 Task: Employee Development Check-In: Conduct one-on-one development check-ins with team members to discuss career goals, skill enhancement opportunities, and progress tracking. Location: Your Office. Time: 9:30 AM - 11:00 AM.
Action: Mouse moved to (364, 215)
Screenshot: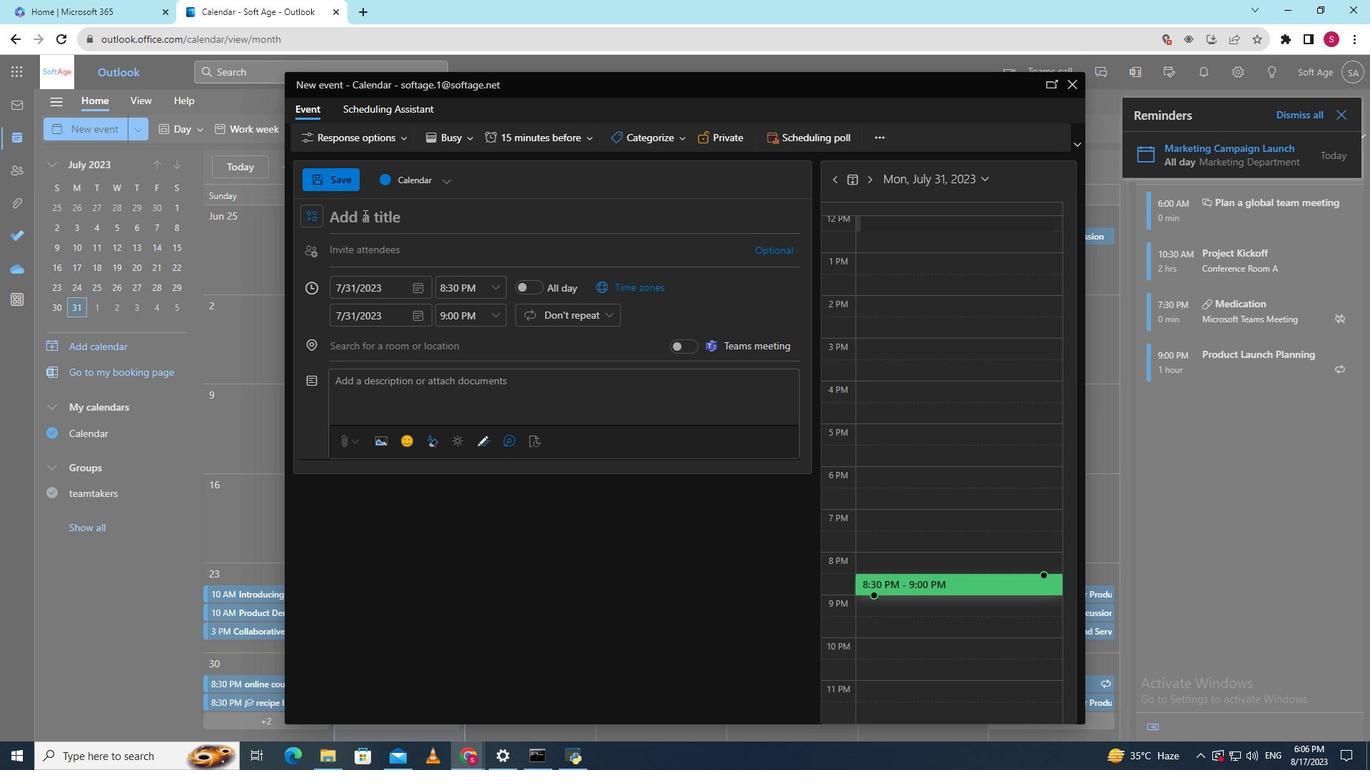 
Action: Key pressed <Key.shift><Key.shift><Key.shift><Key.shift>Employee<Key.space><Key.shift>Development<Key.space><Key.shift>Check-<Key.shift>In
Screenshot: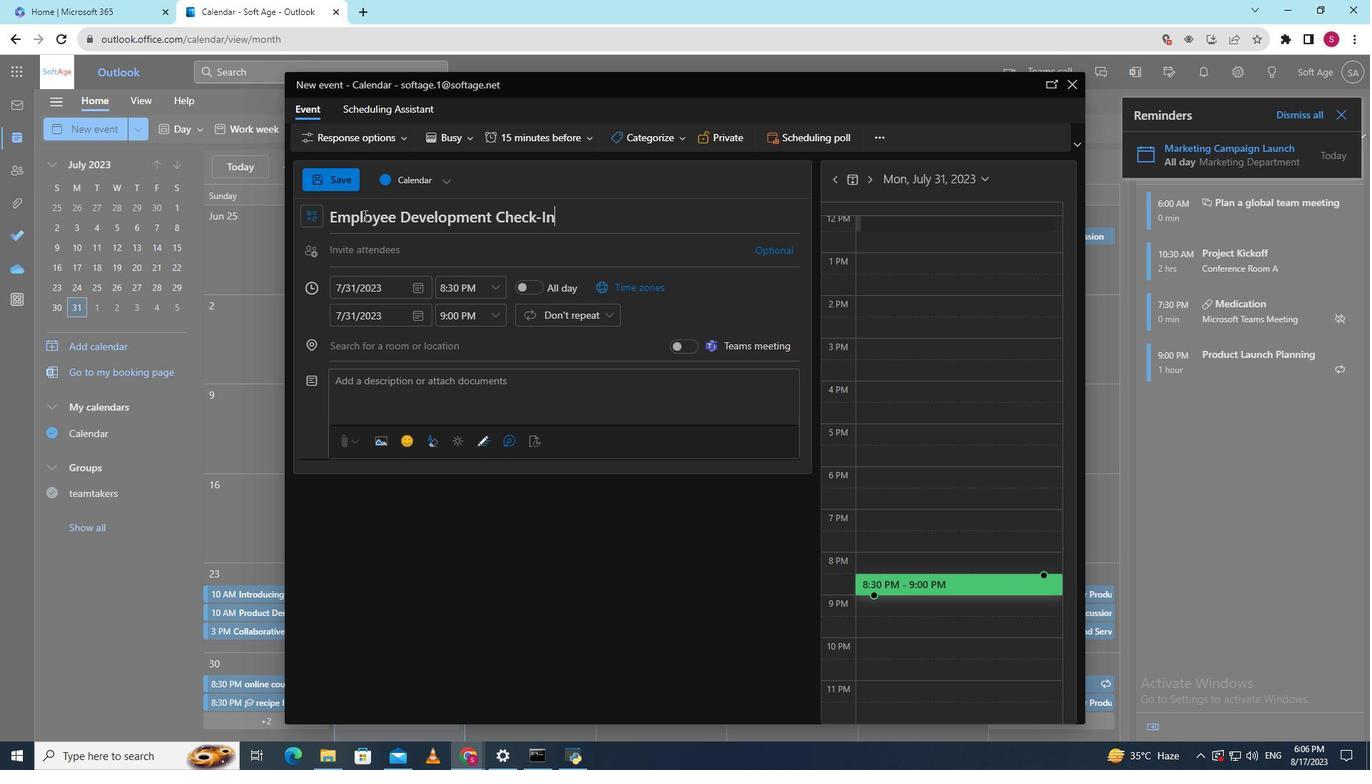 
Action: Mouse moved to (392, 393)
Screenshot: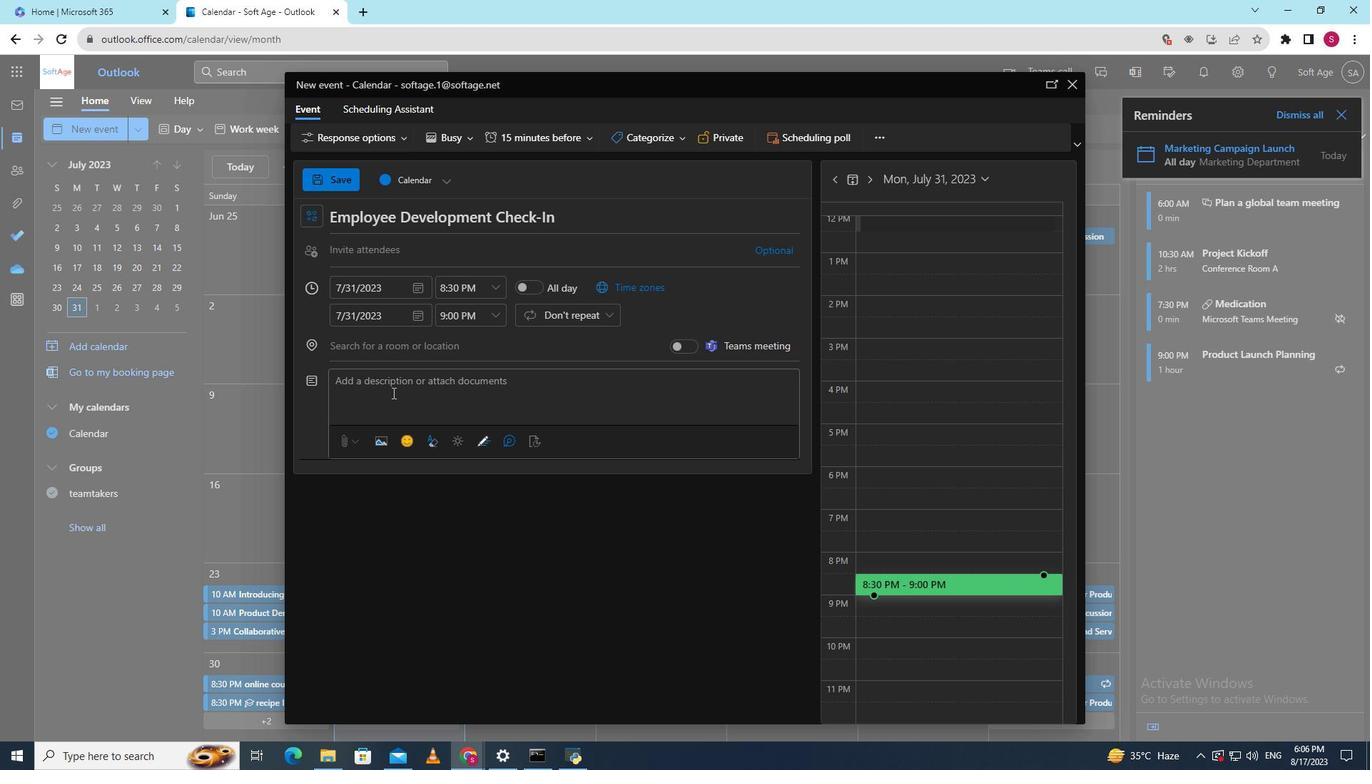 
Action: Mouse pressed left at (392, 393)
Screenshot: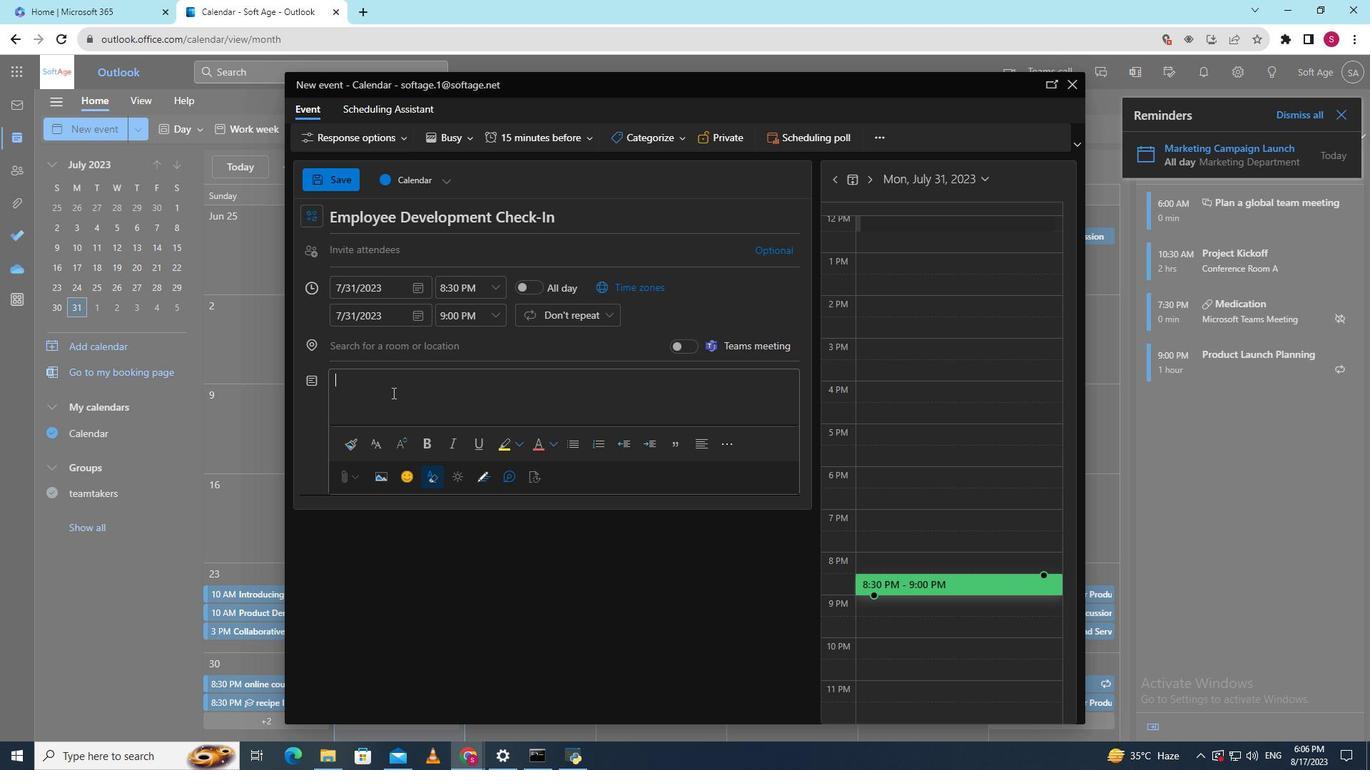 
Action: Key pressed <Key.shift><Key.shift><Key.shift><Key.shift><Key.shift><Key.shift><Key.shift><Key.shift><Key.shift>Conduct<Key.space>one-on-one<Key.space>development<Key.space>check-ins<Key.space>with<Key.space>team<Key.space>members<Key.space>to<Key.space>discuss<Key.space>career<Key.space>goals,<Key.space>skill<Key.space>enhancement<Key.space>opportunities,<Key.space>and<Key.space>progress<Key.space>tracking.
Screenshot: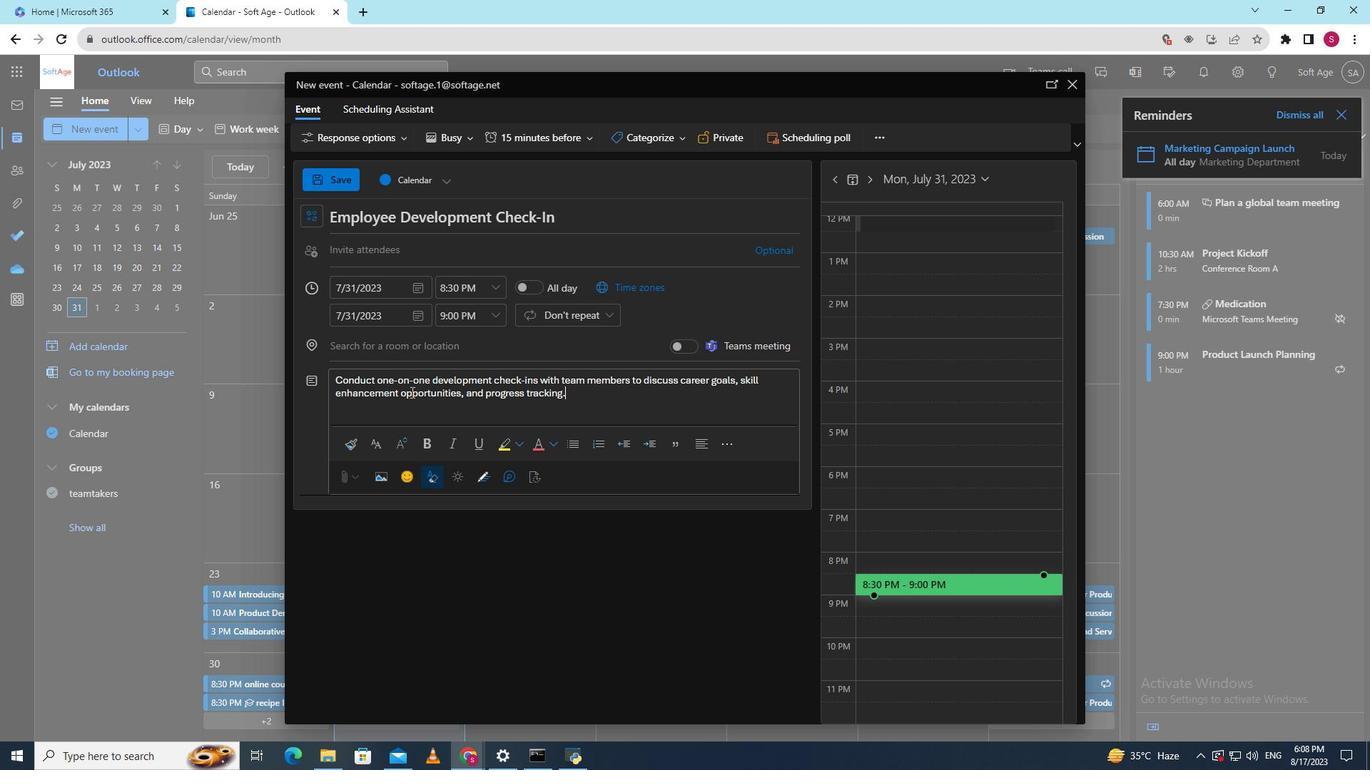 
Action: Mouse moved to (411, 347)
Screenshot: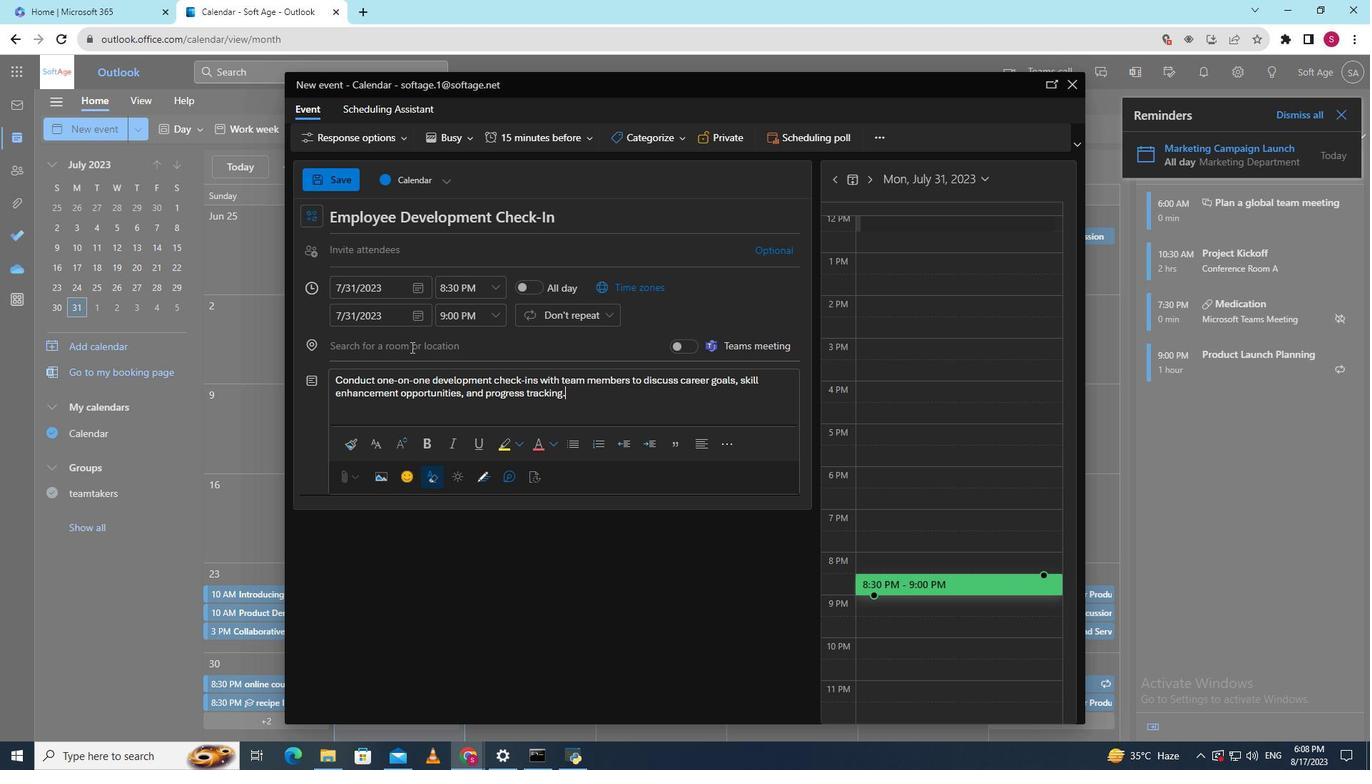 
Action: Mouse pressed left at (411, 347)
Screenshot: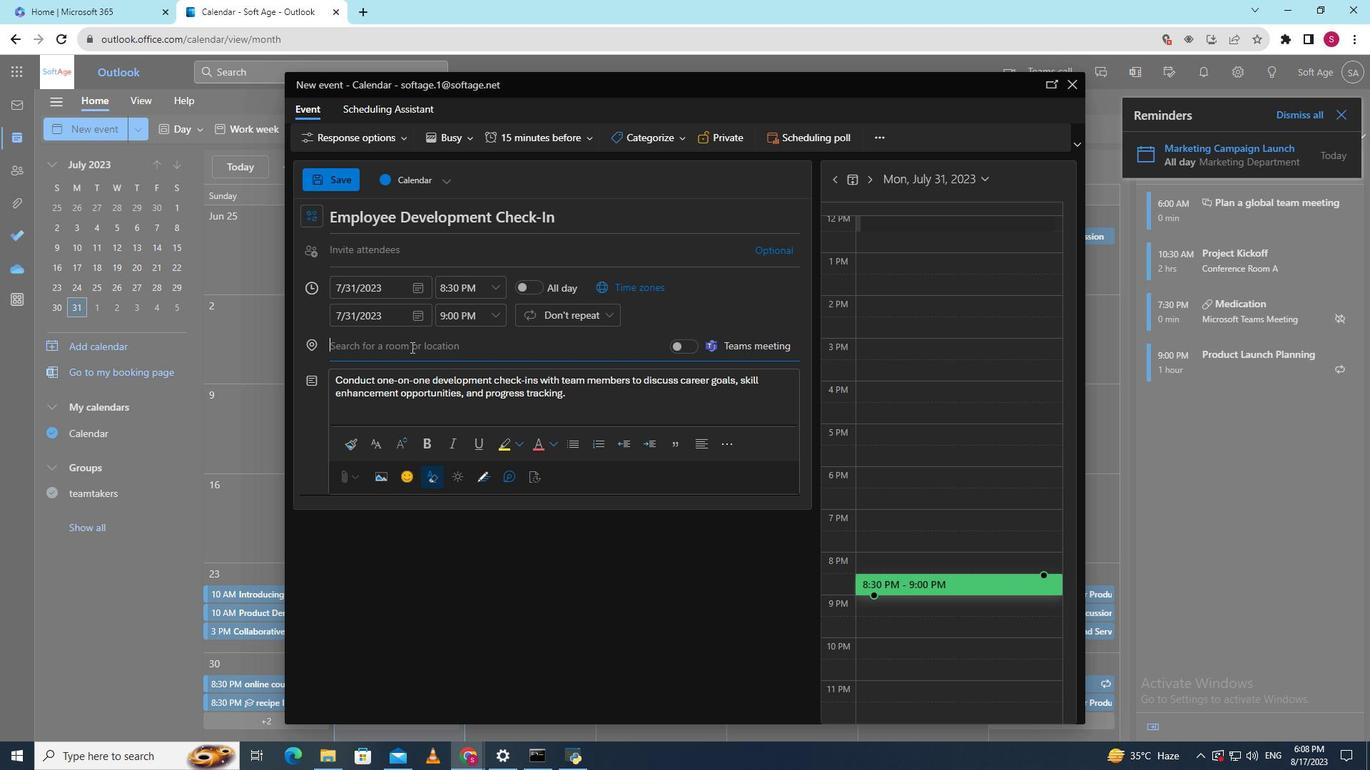 
Action: Key pressed <Key.shift><Key.shift>Your<Key.space><Key.shift>Office<Key.enter>
Screenshot: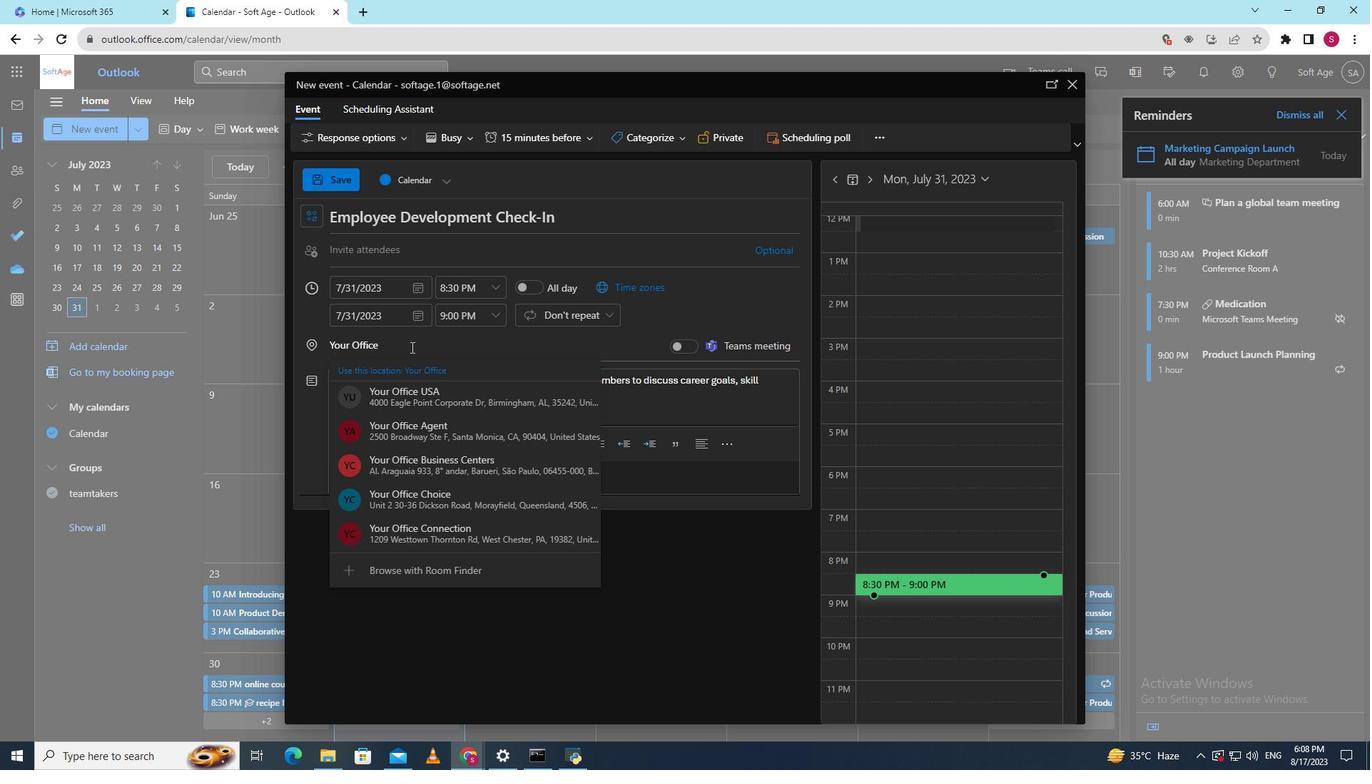 
Action: Mouse moved to (631, 406)
Screenshot: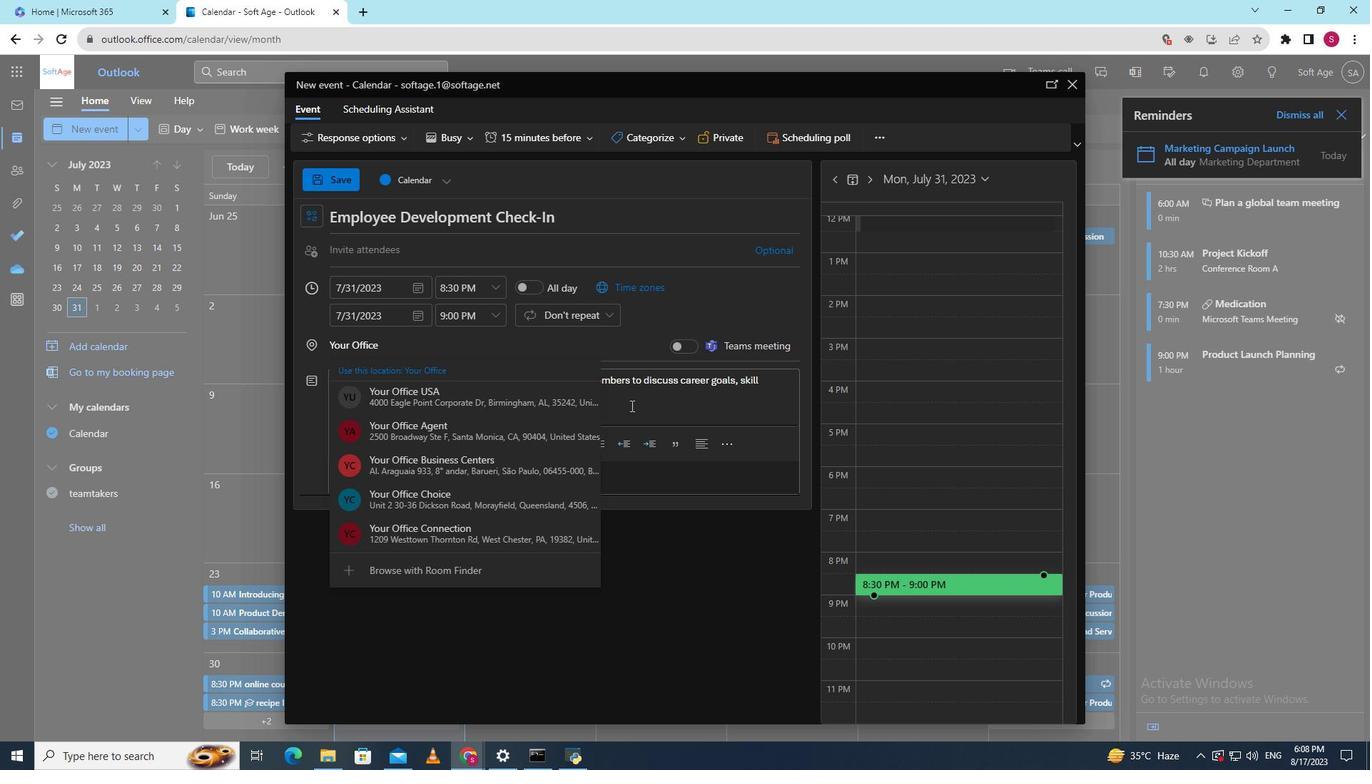 
Action: Mouse pressed left at (631, 406)
Screenshot: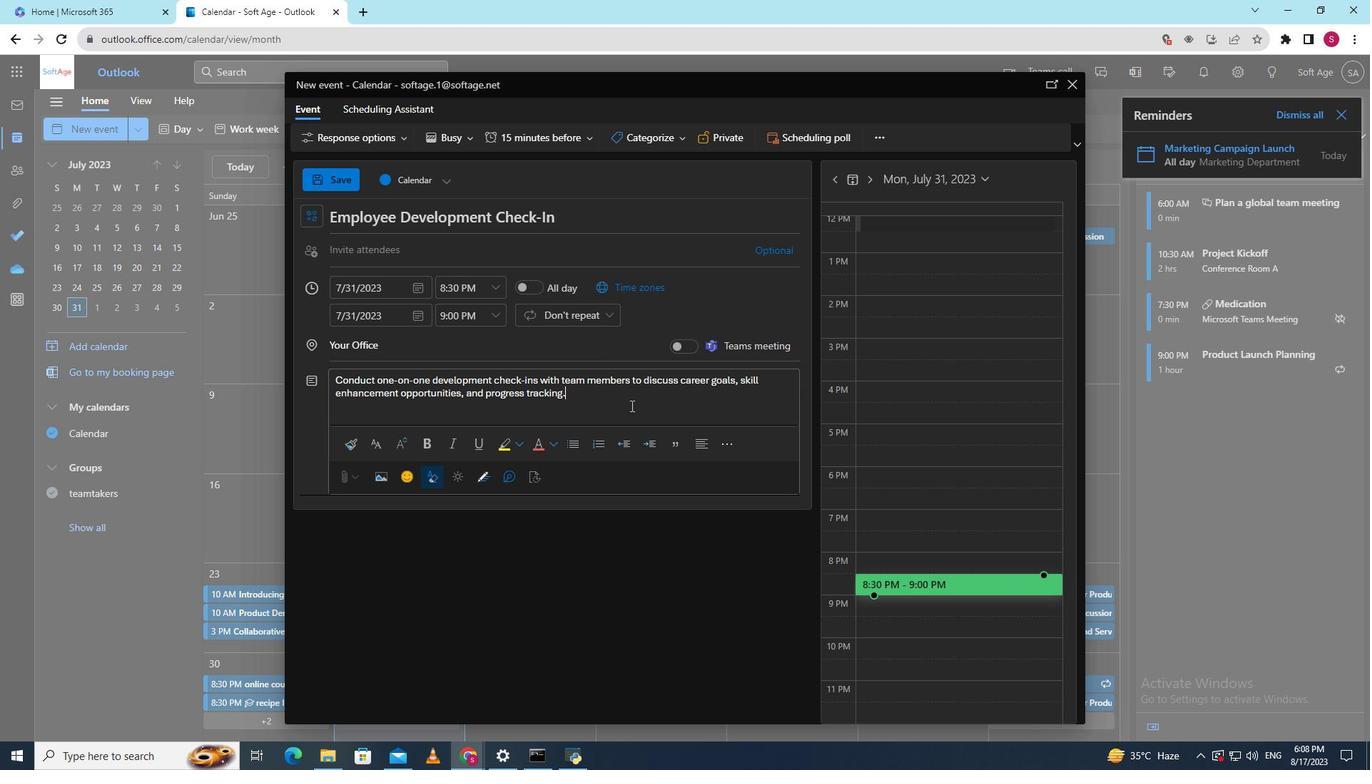 
Action: Mouse moved to (493, 289)
Screenshot: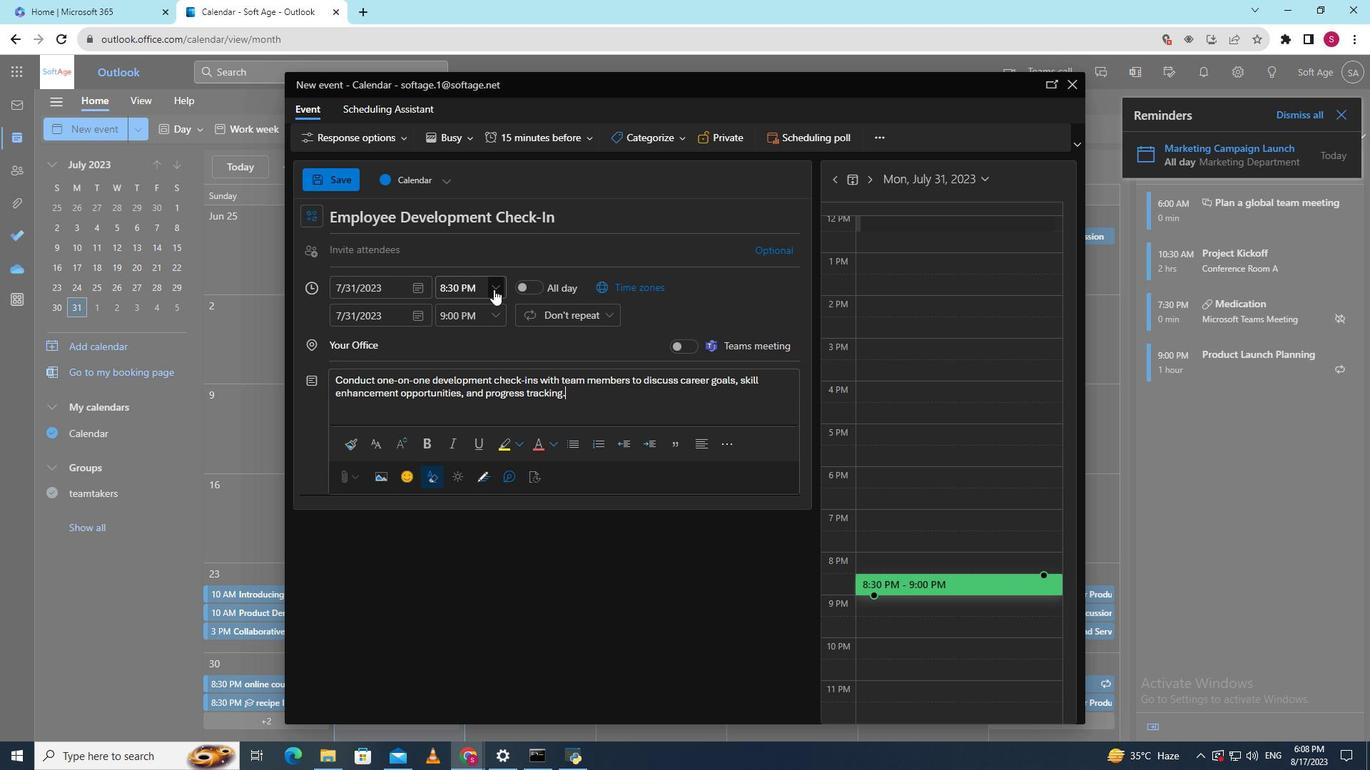 
Action: Mouse pressed left at (493, 289)
Screenshot: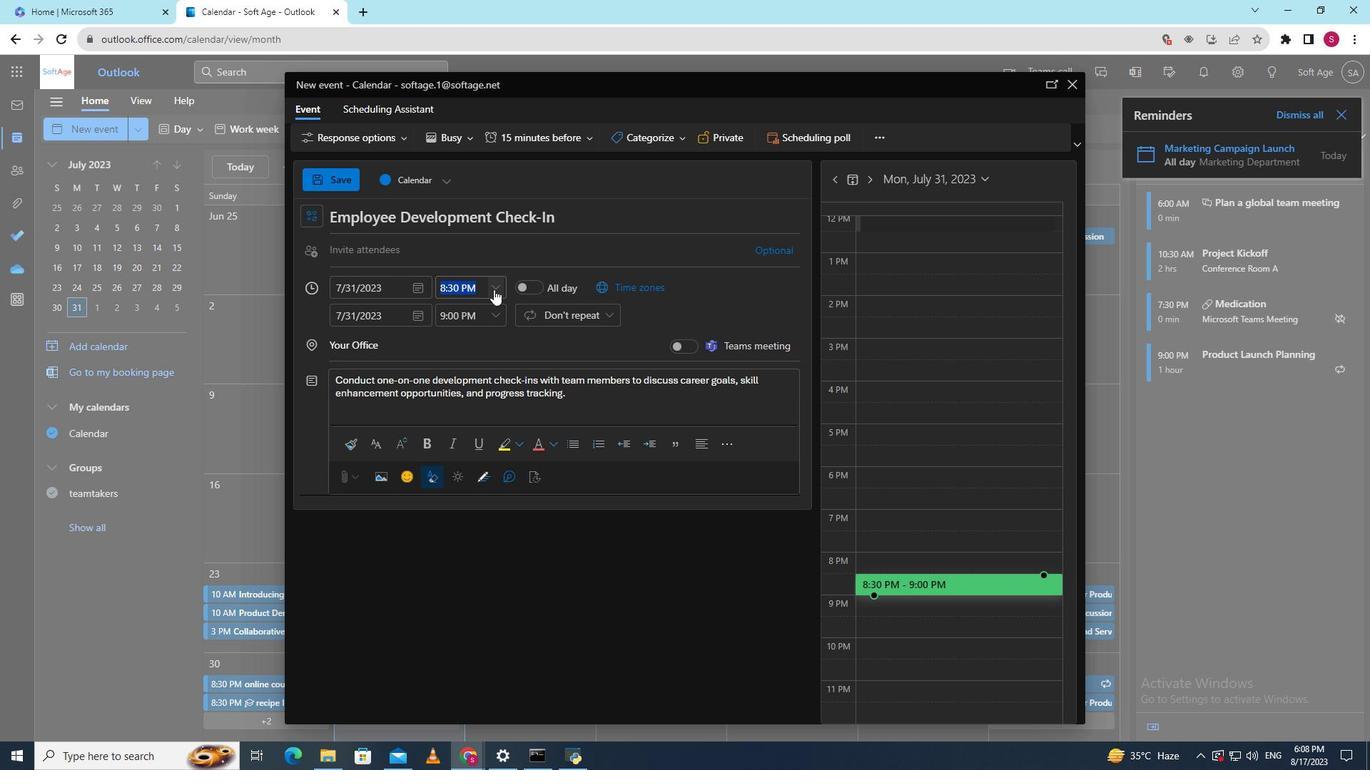 
Action: Mouse moved to (491, 329)
Screenshot: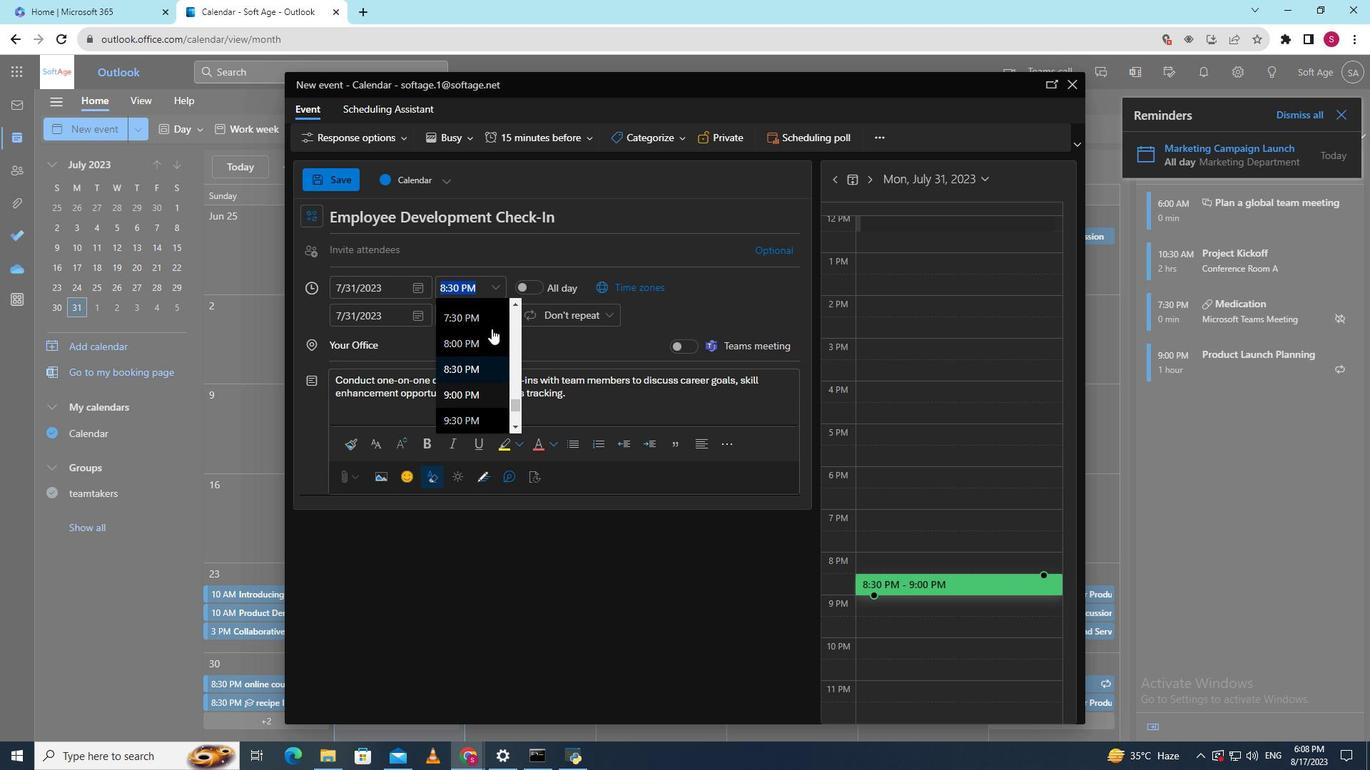 
Action: Mouse scrolled (491, 329) with delta (0, 0)
Screenshot: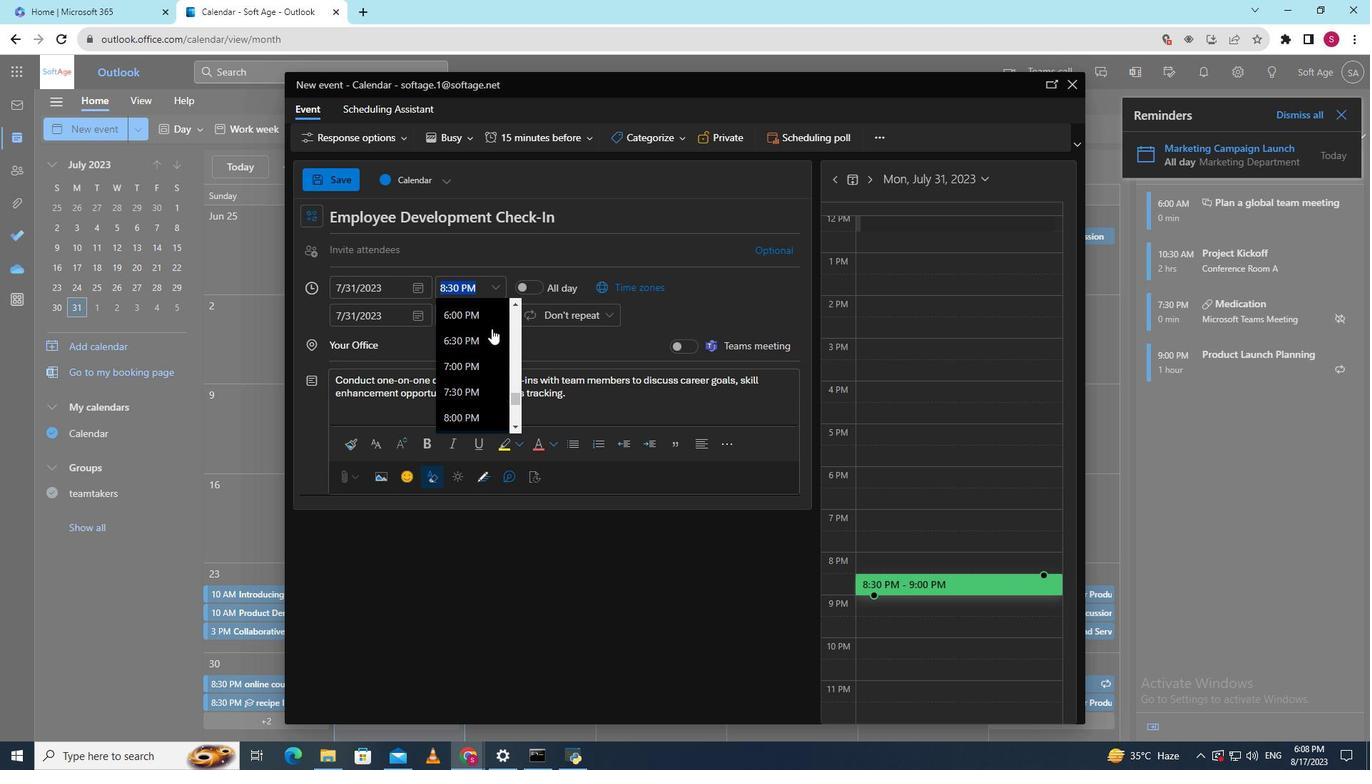 
Action: Mouse scrolled (491, 329) with delta (0, 0)
Screenshot: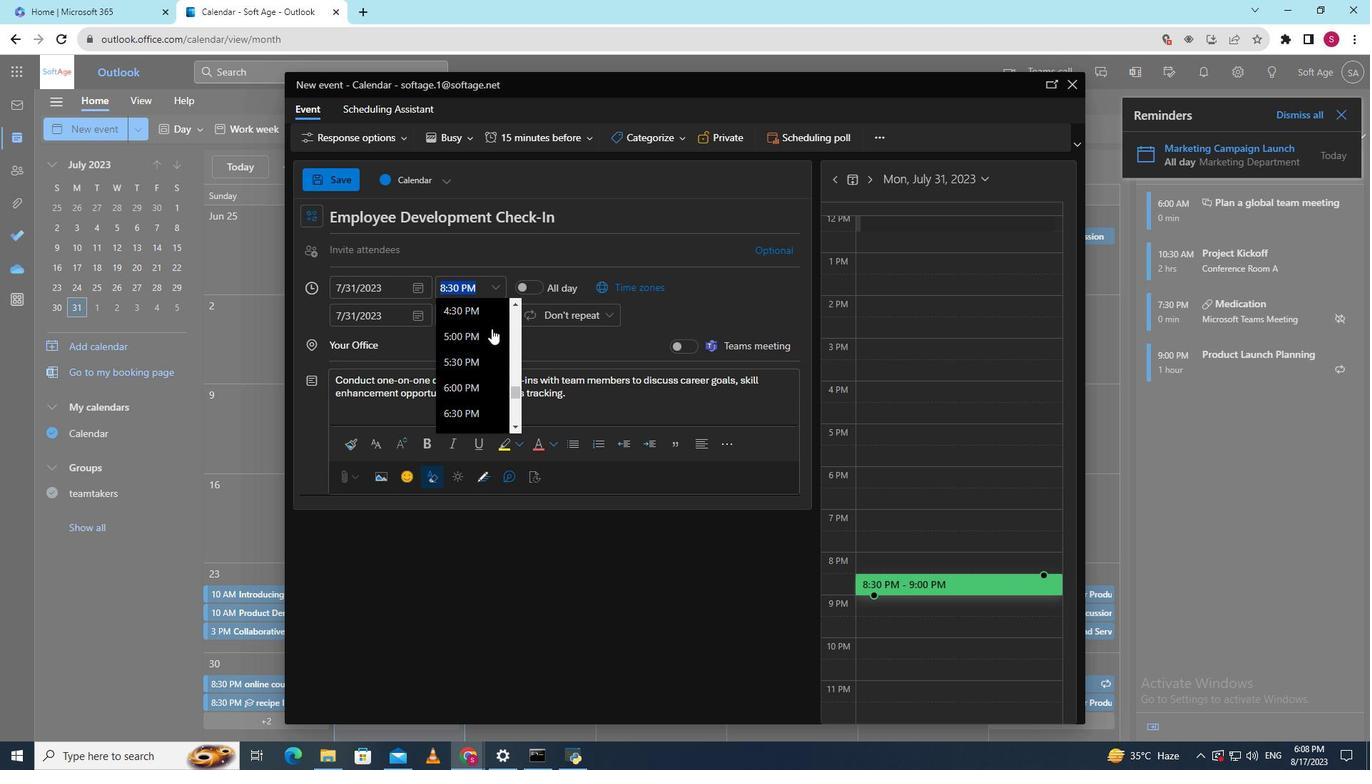 
Action: Mouse scrolled (491, 329) with delta (0, 0)
Screenshot: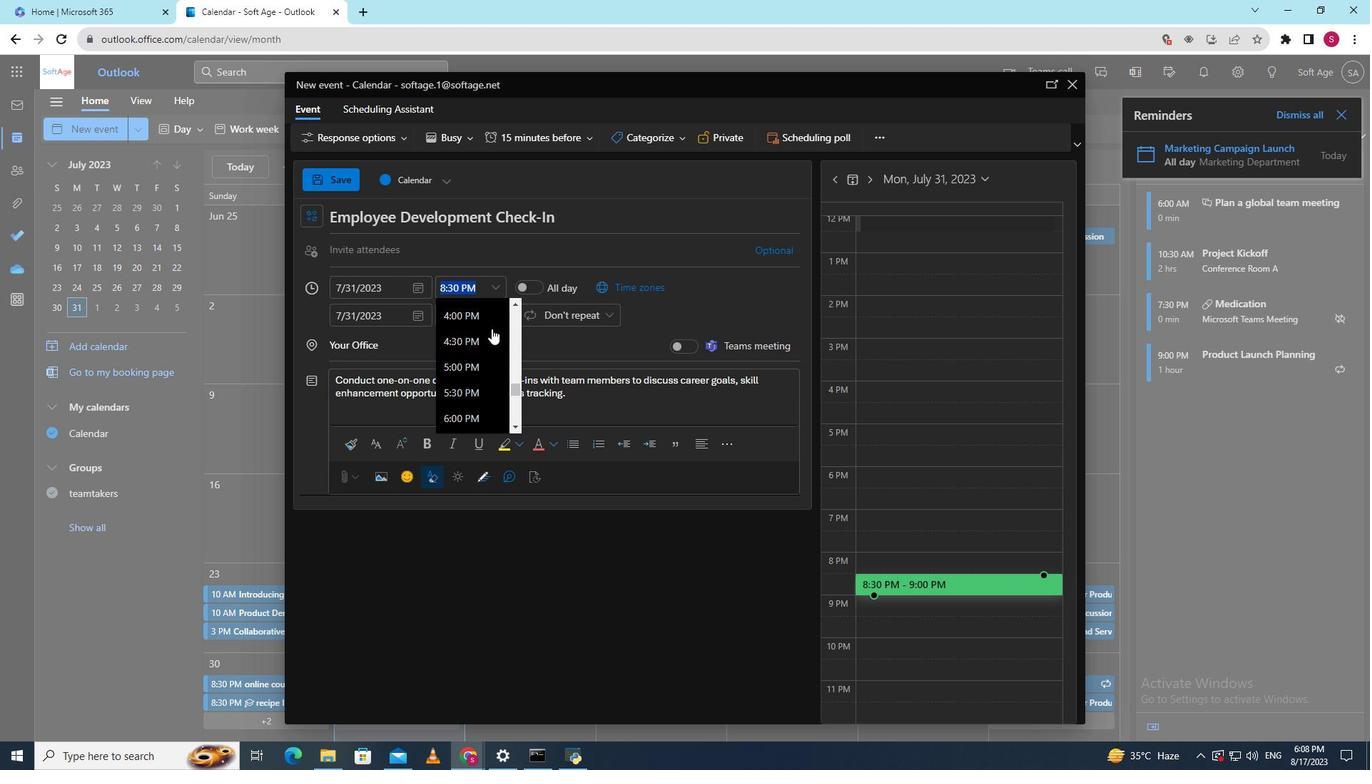 
Action: Mouse scrolled (491, 329) with delta (0, 0)
Screenshot: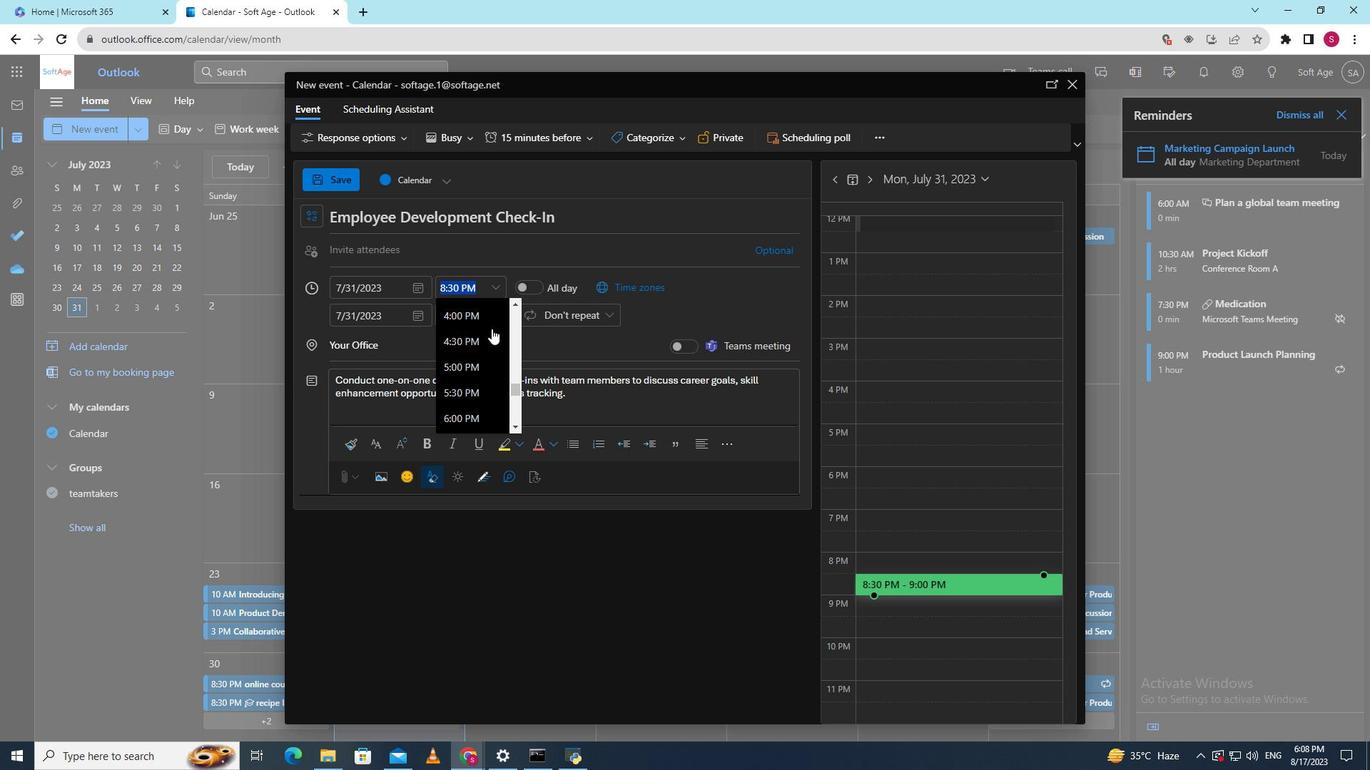 
Action: Mouse scrolled (491, 329) with delta (0, 0)
Screenshot: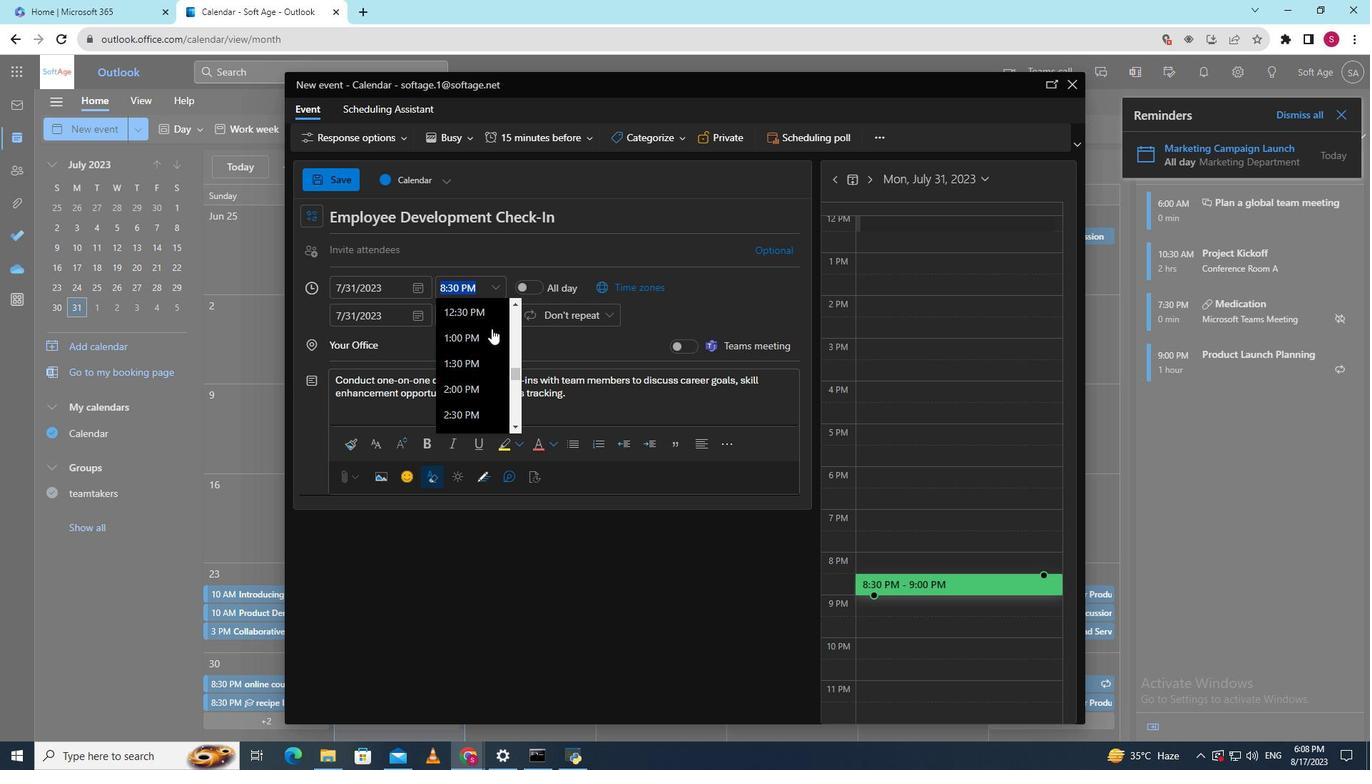 
Action: Mouse scrolled (491, 329) with delta (0, 0)
Screenshot: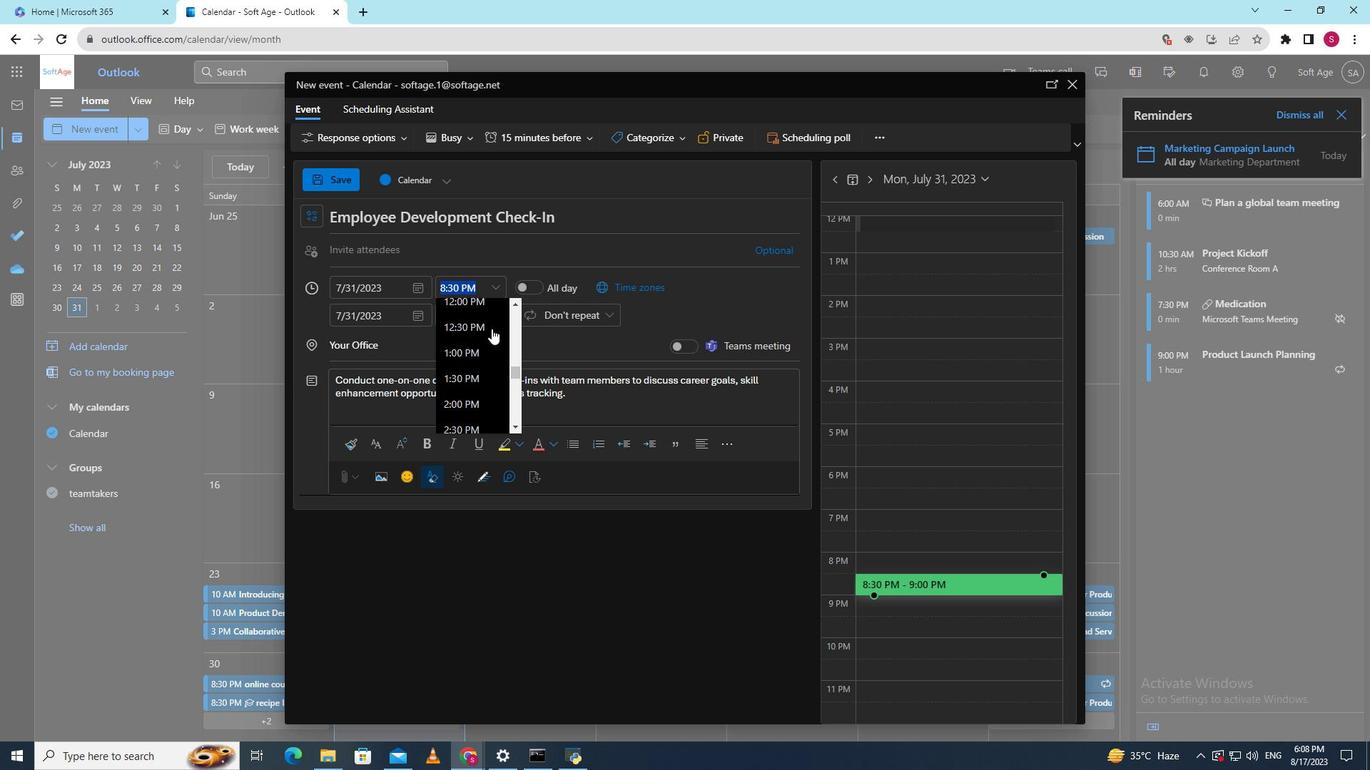 
Action: Mouse scrolled (491, 329) with delta (0, 0)
Screenshot: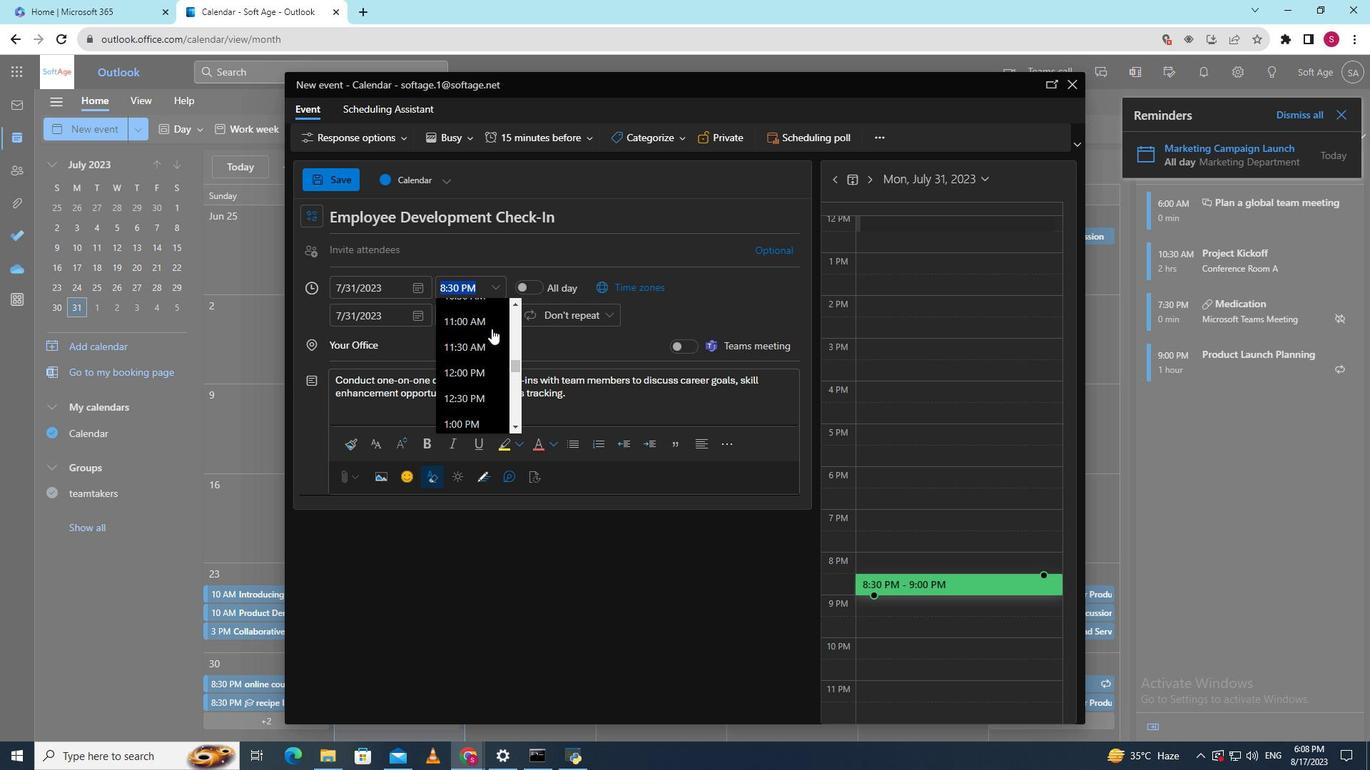 
Action: Mouse scrolled (491, 329) with delta (0, 0)
Screenshot: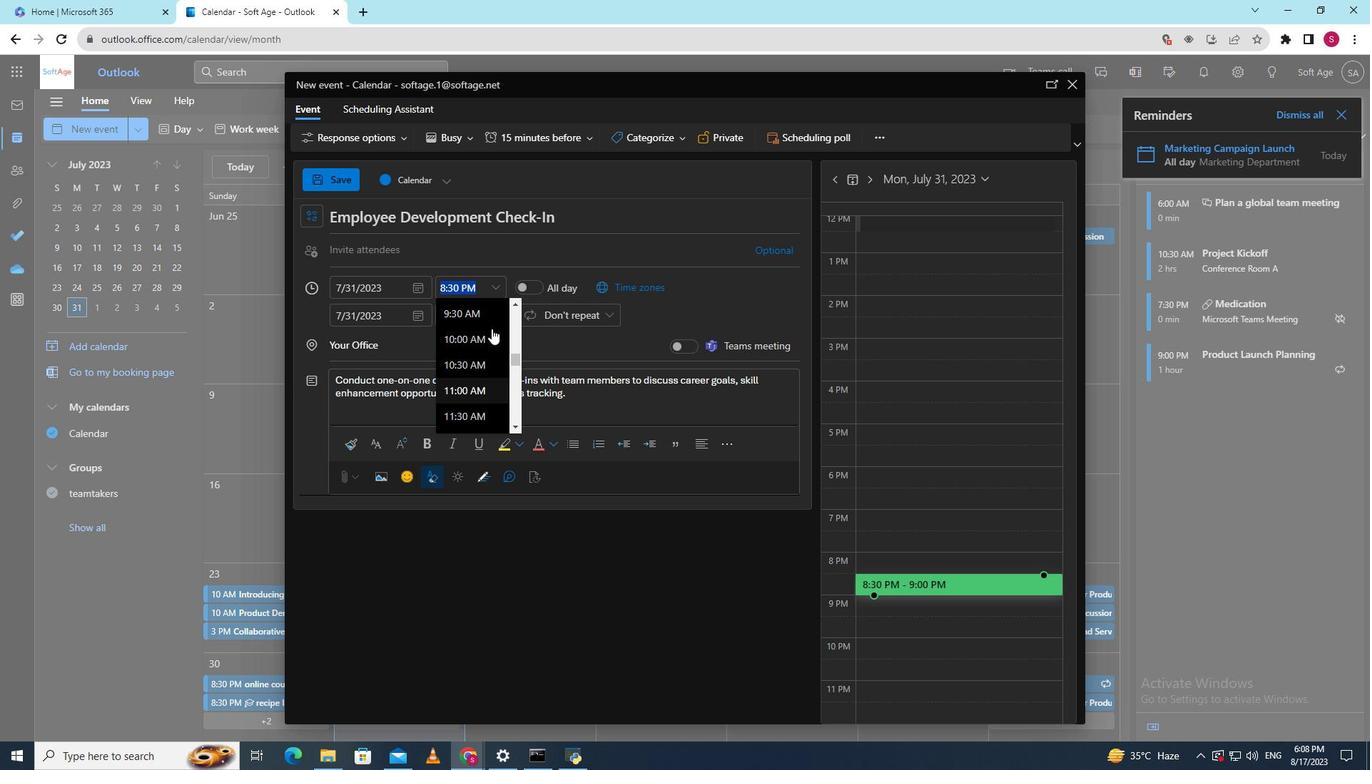 
Action: Mouse moved to (486, 318)
Screenshot: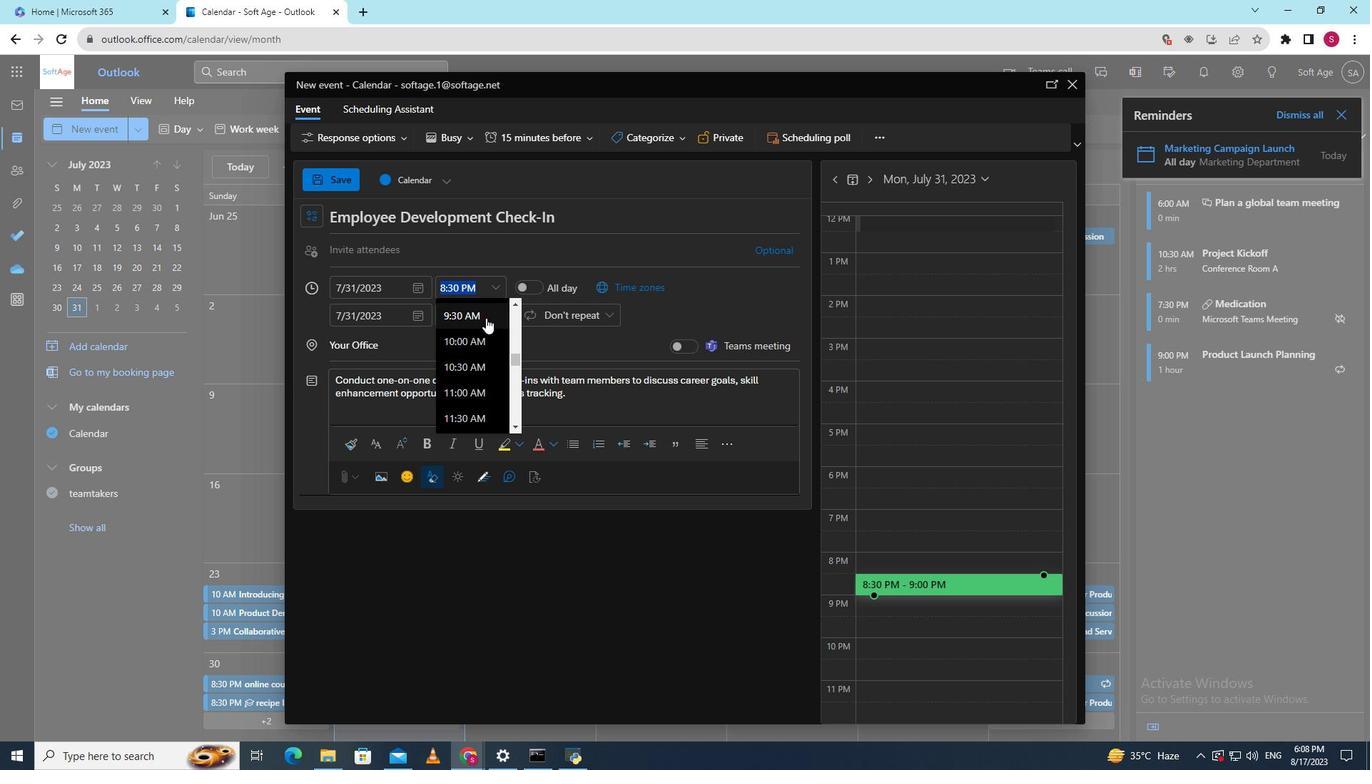 
Action: Mouse pressed left at (486, 318)
Screenshot: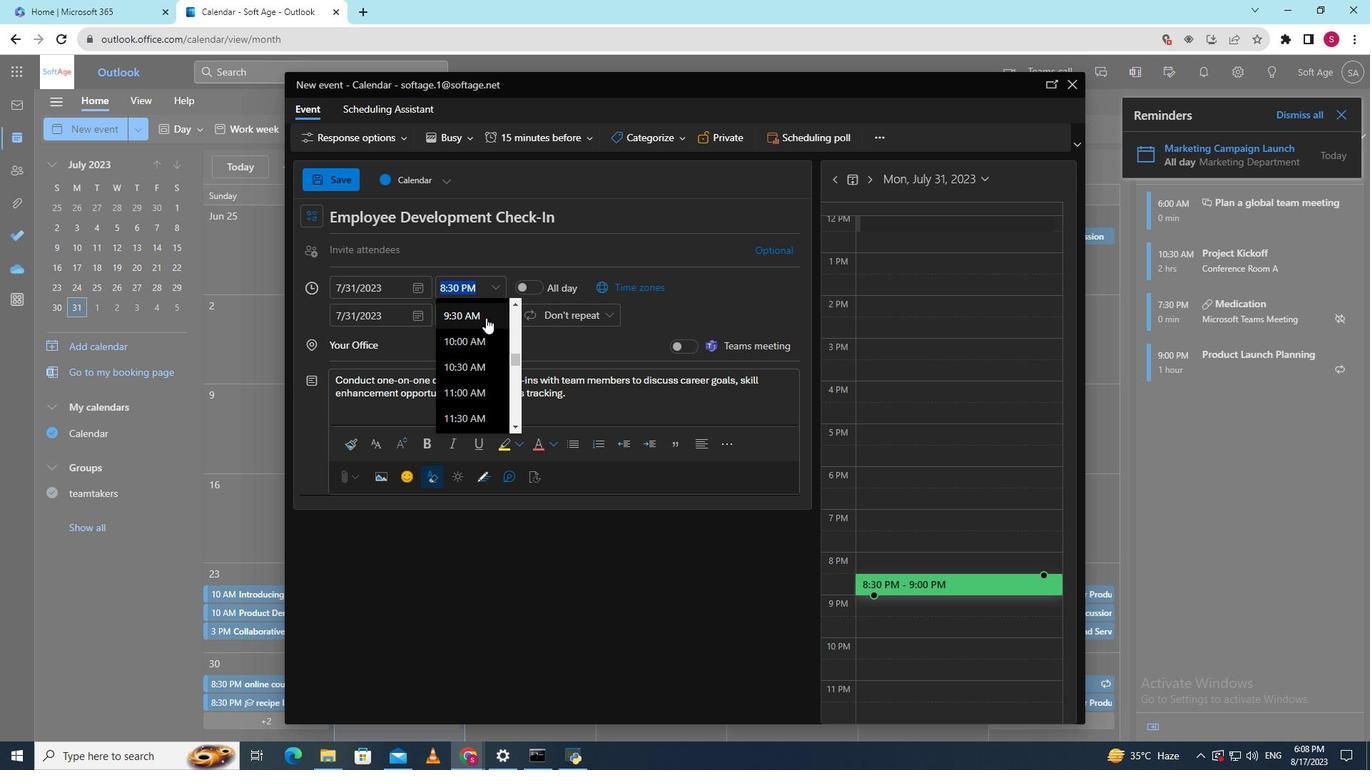 
Action: Mouse moved to (497, 318)
Screenshot: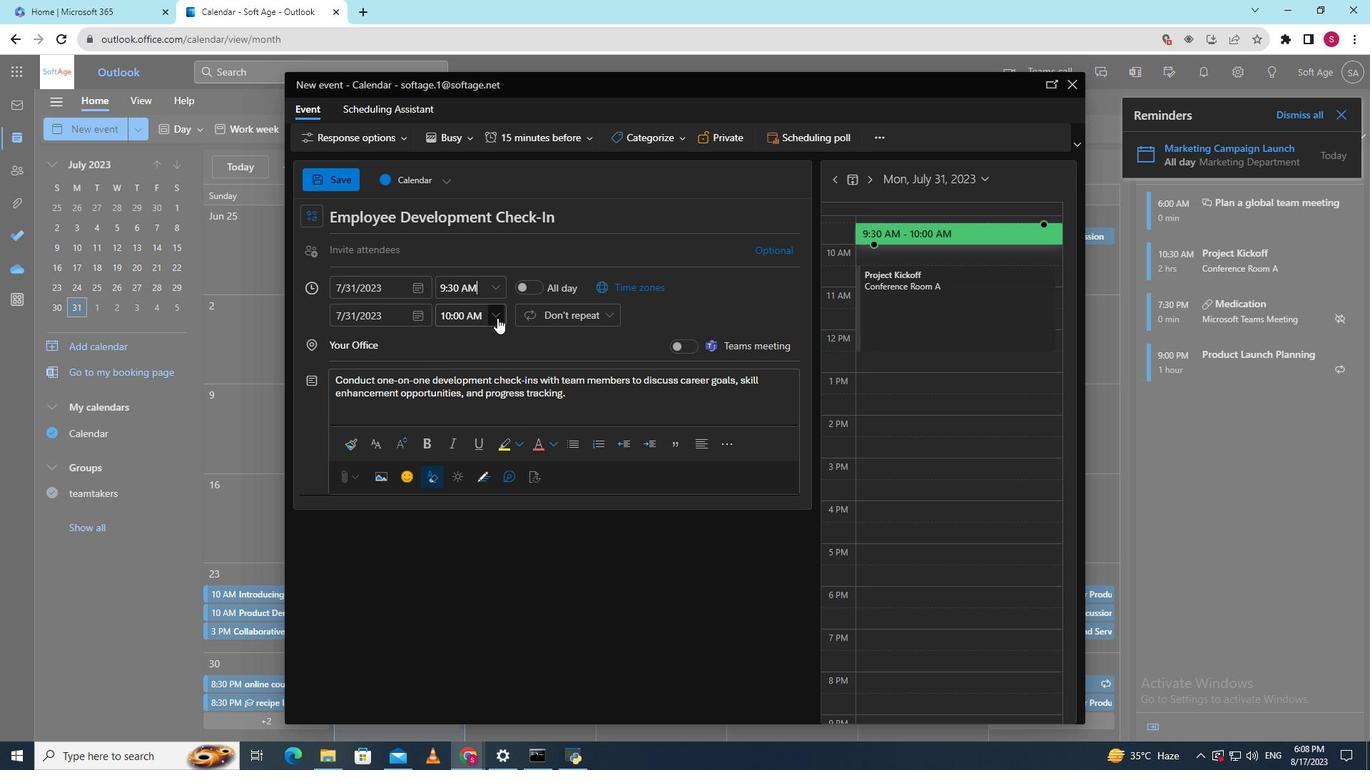 
Action: Mouse pressed left at (497, 318)
Screenshot: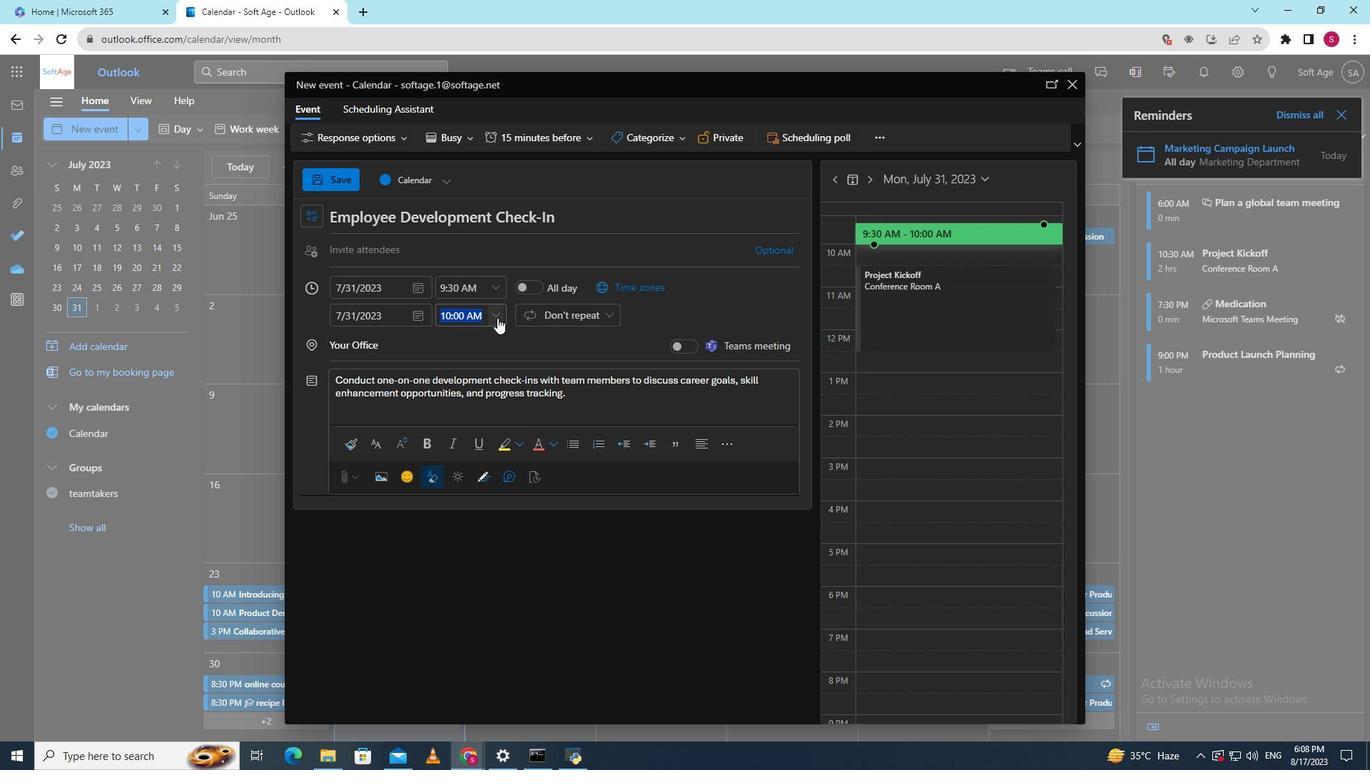 
Action: Mouse moved to (481, 387)
Screenshot: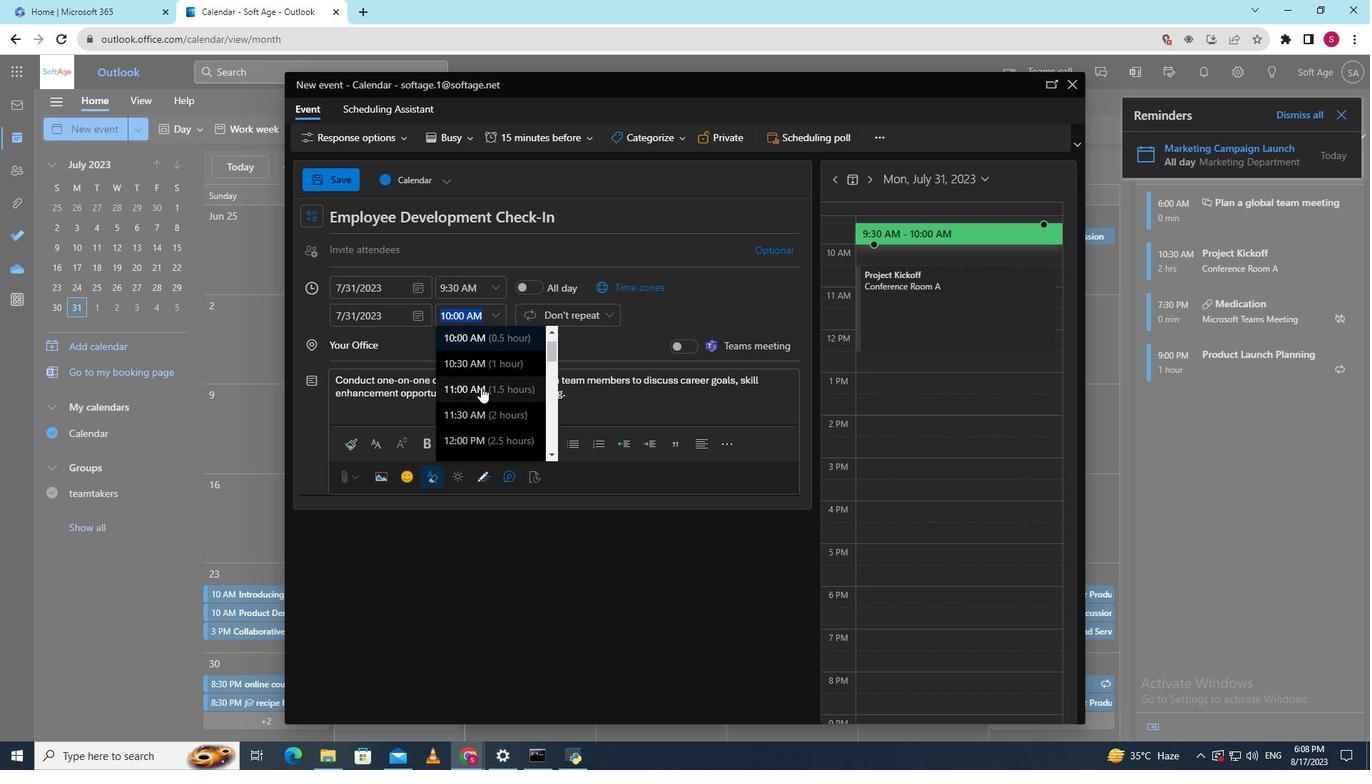 
Action: Mouse pressed left at (481, 387)
Screenshot: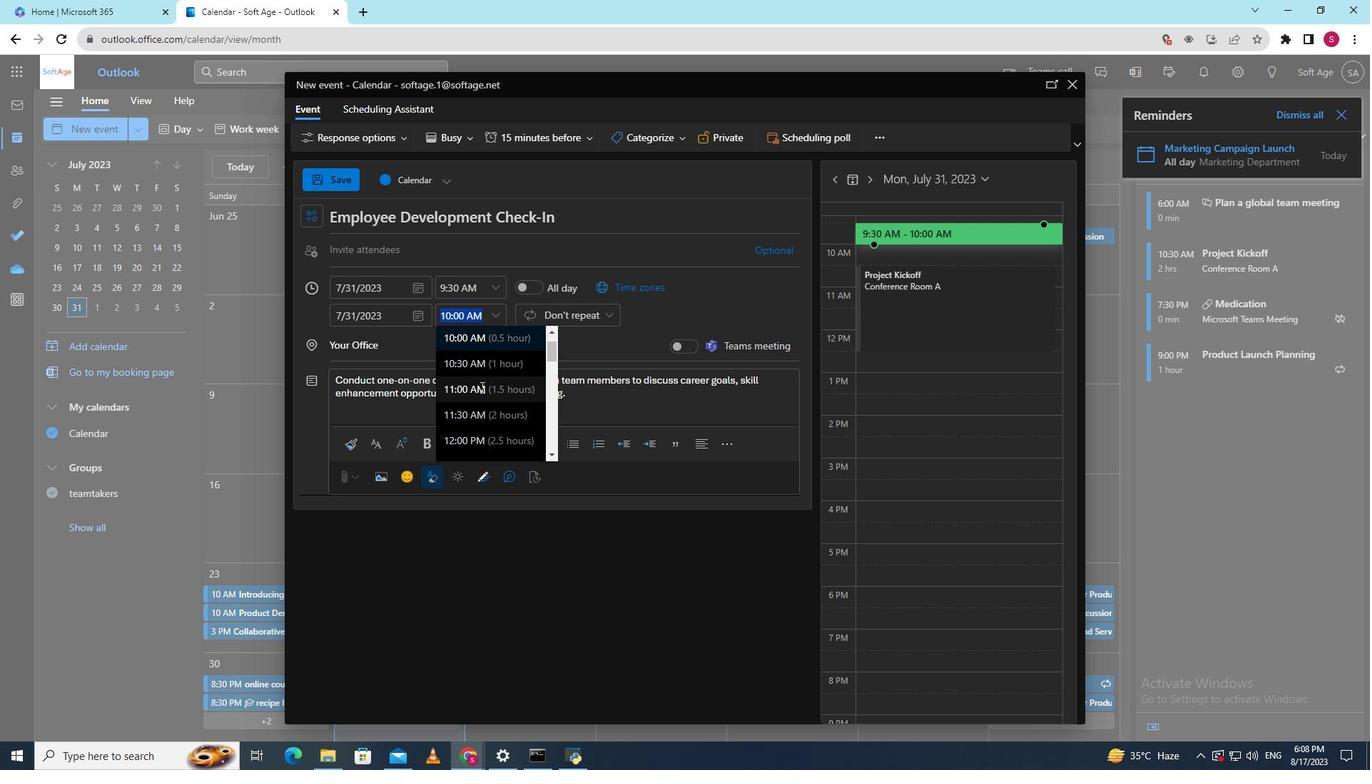 
Action: Mouse moved to (346, 187)
Screenshot: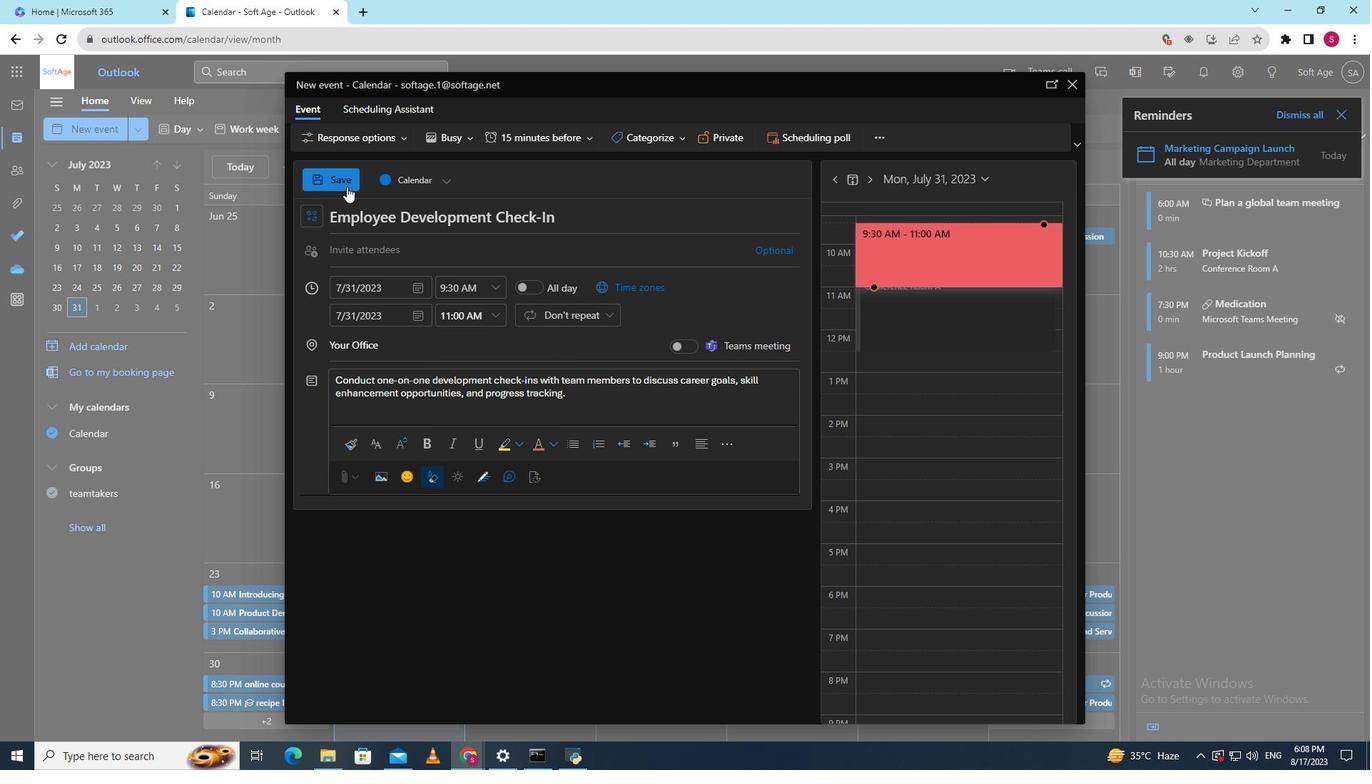 
Action: Mouse pressed left at (346, 187)
Screenshot: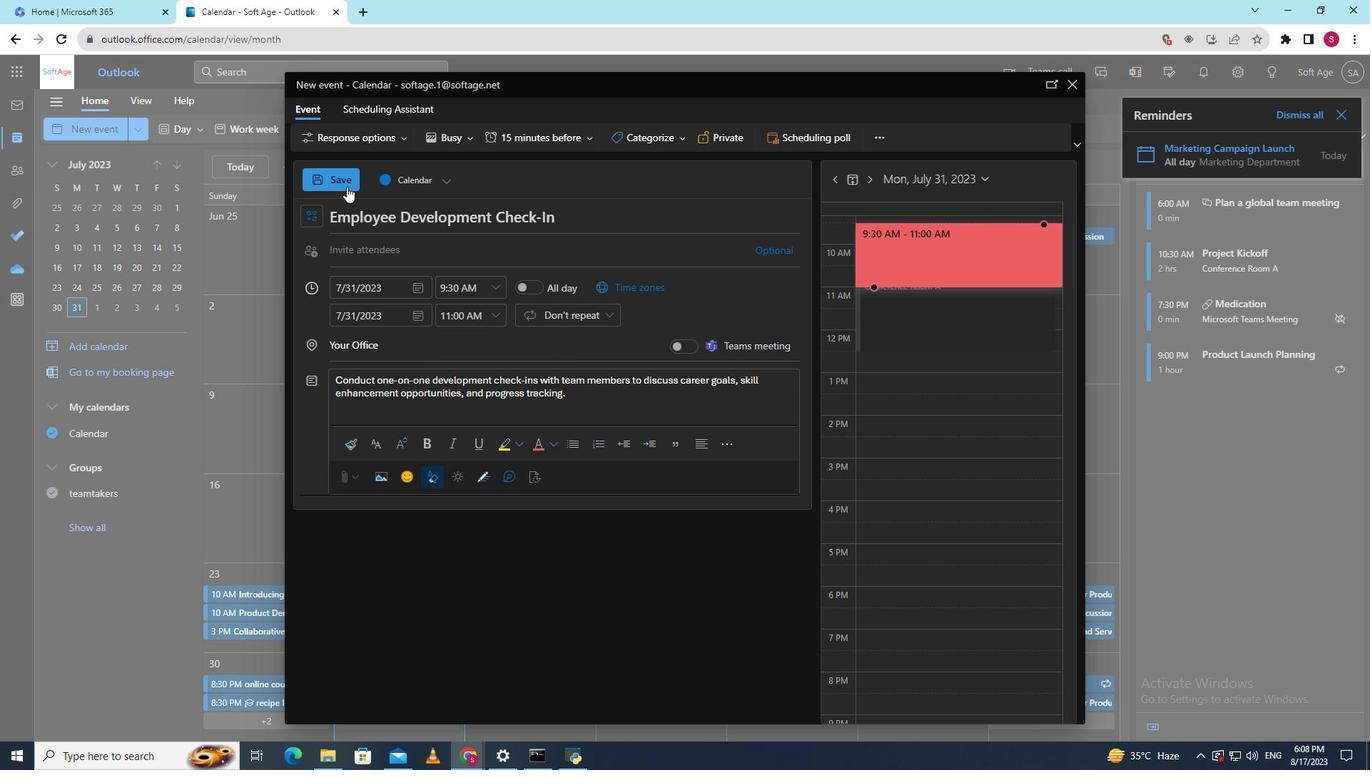
